 Task: Create Card Workplace Safety Training in Board Corporate Social Responsibility Campaigns to Workspace Financial Planning and Analysis. Create Card Audio Processing Review in Board Voice of Customer Analysis to Workspace Financial Planning and Analysis. Create Card Workplace Safety Training in Board Customer Feedback Management and Action Planning to Workspace Financial Planning and Analysis
Action: Mouse moved to (448, 186)
Screenshot: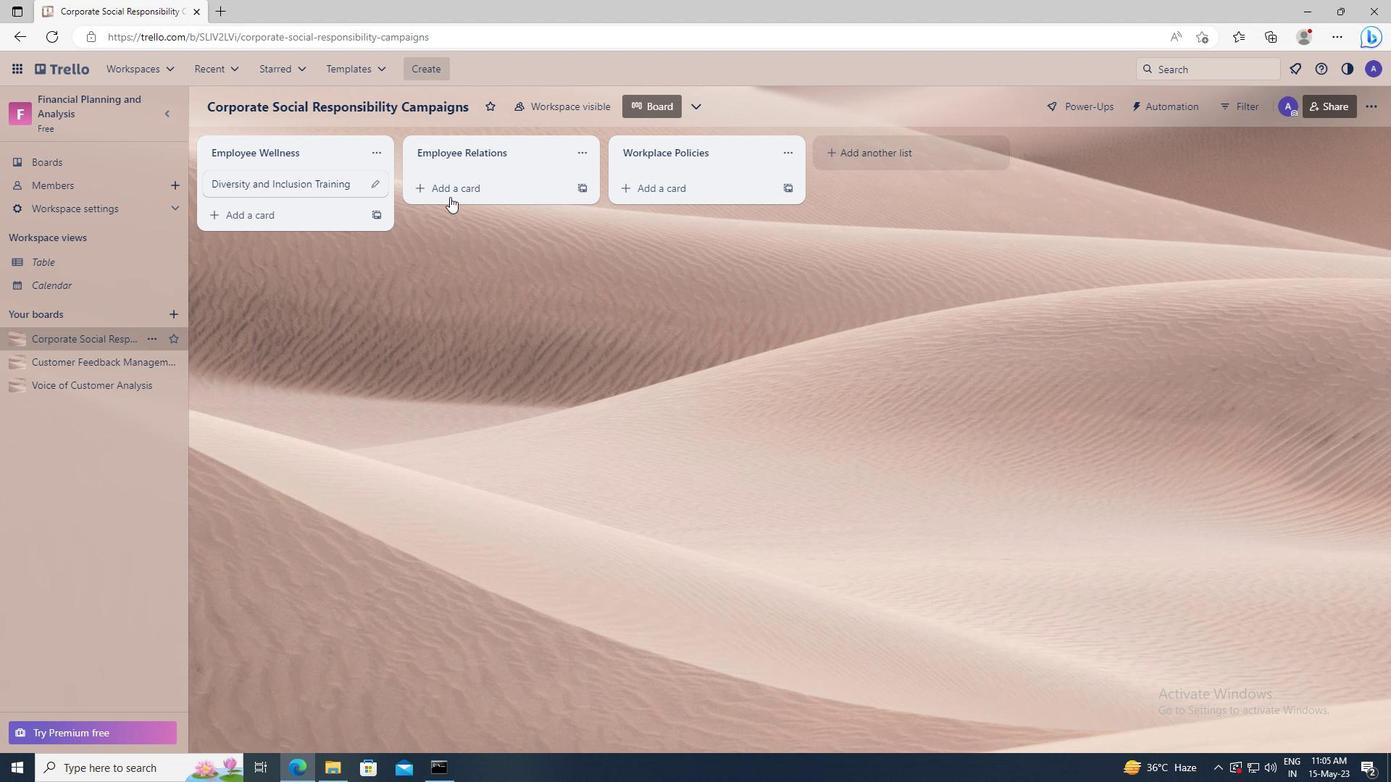 
Action: Mouse pressed left at (448, 186)
Screenshot: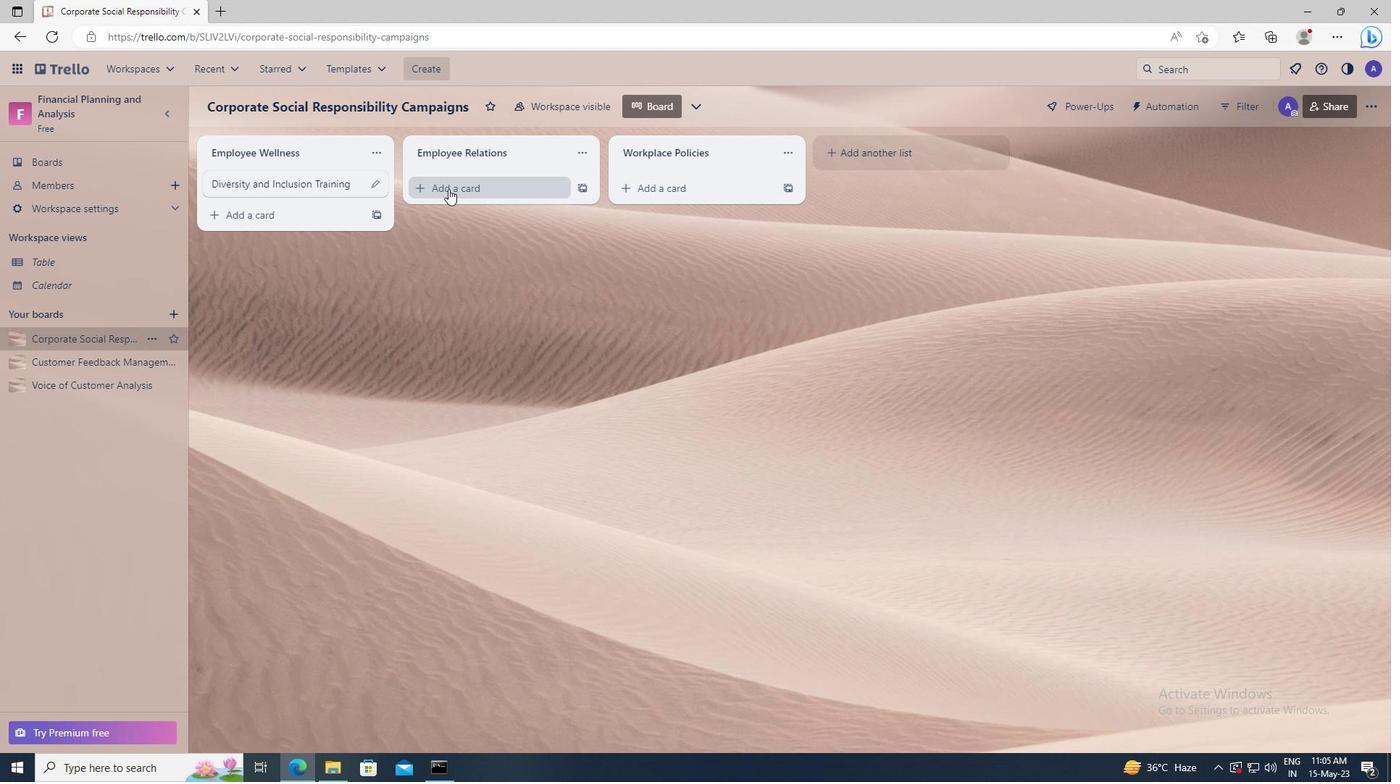 
Action: Key pressed <Key.shift>SAFETY<Key.space><Key.shift>TRAINING
Screenshot: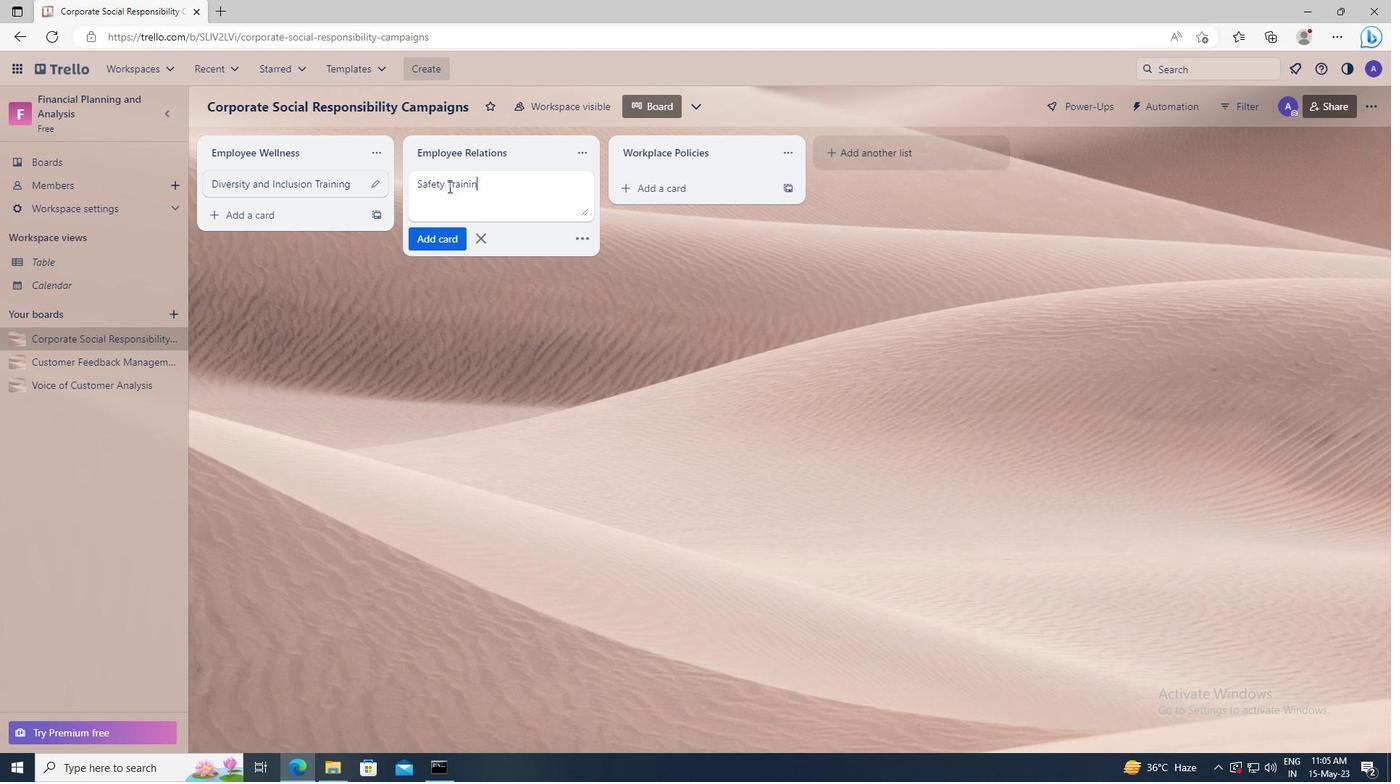 
Action: Mouse moved to (441, 236)
Screenshot: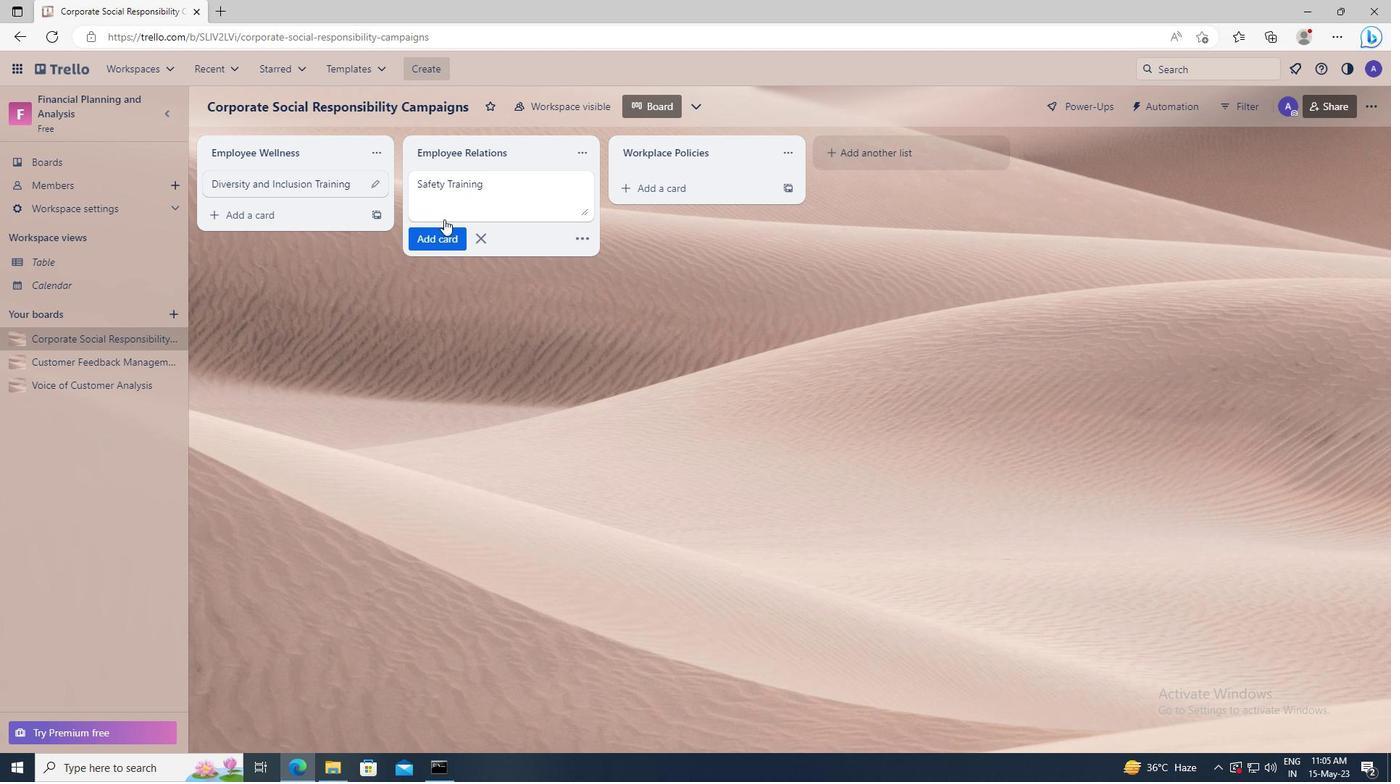 
Action: Mouse pressed left at (441, 236)
Screenshot: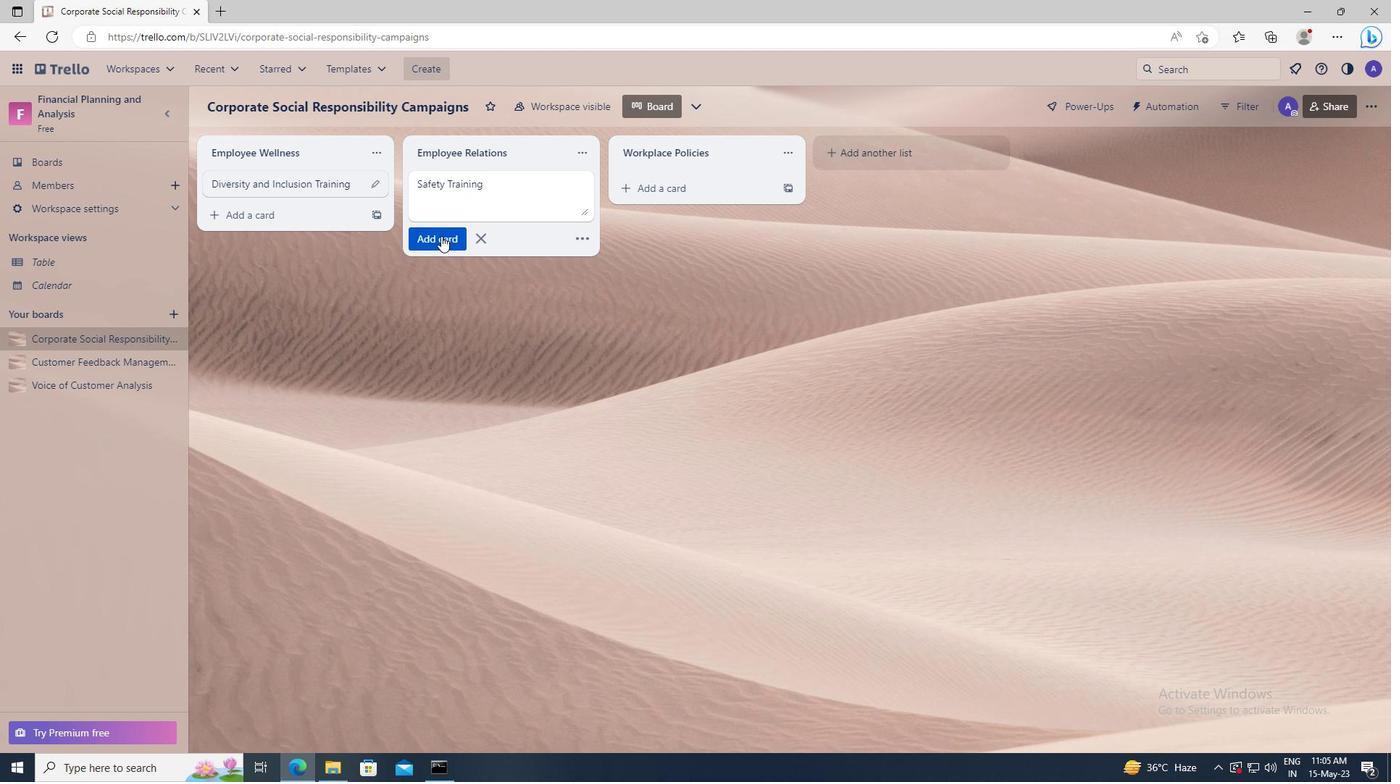 
Action: Mouse moved to (95, 384)
Screenshot: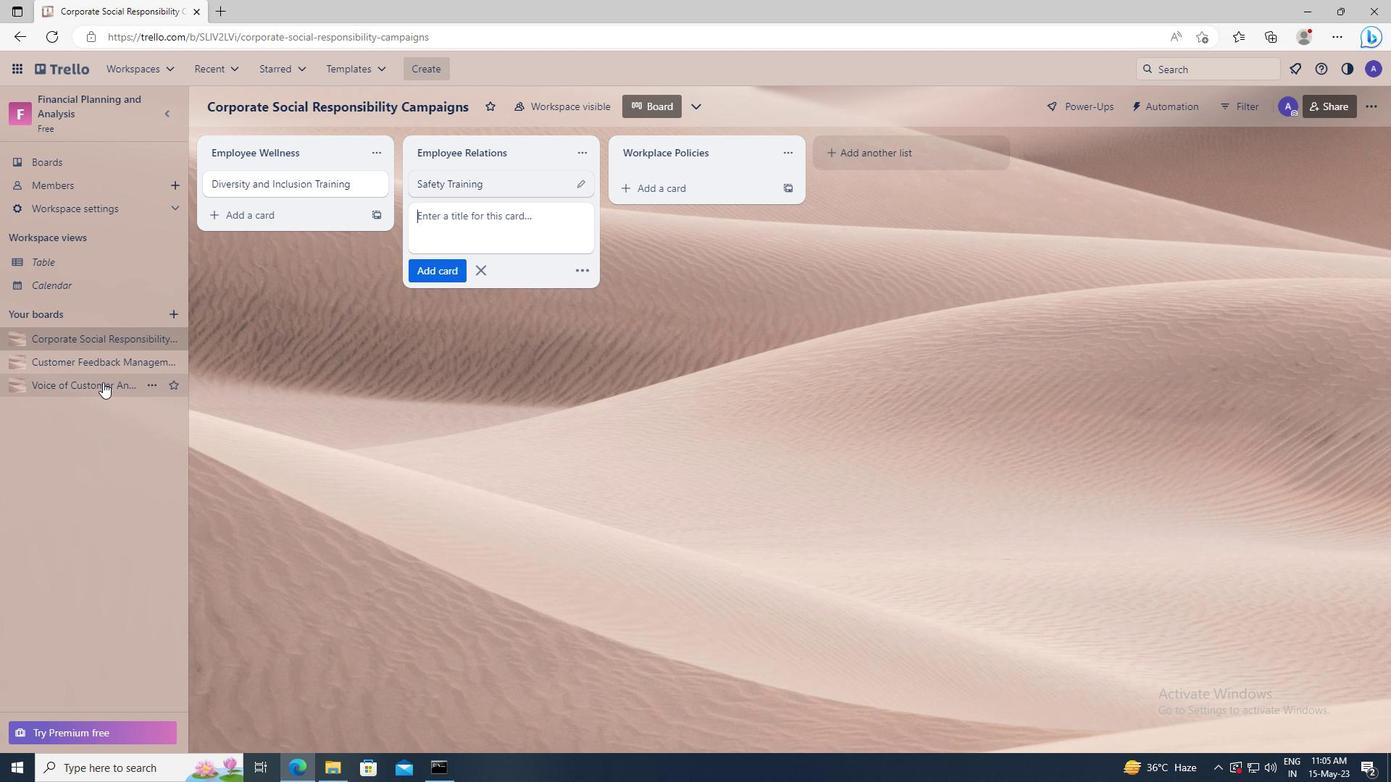 
Action: Mouse pressed left at (95, 384)
Screenshot: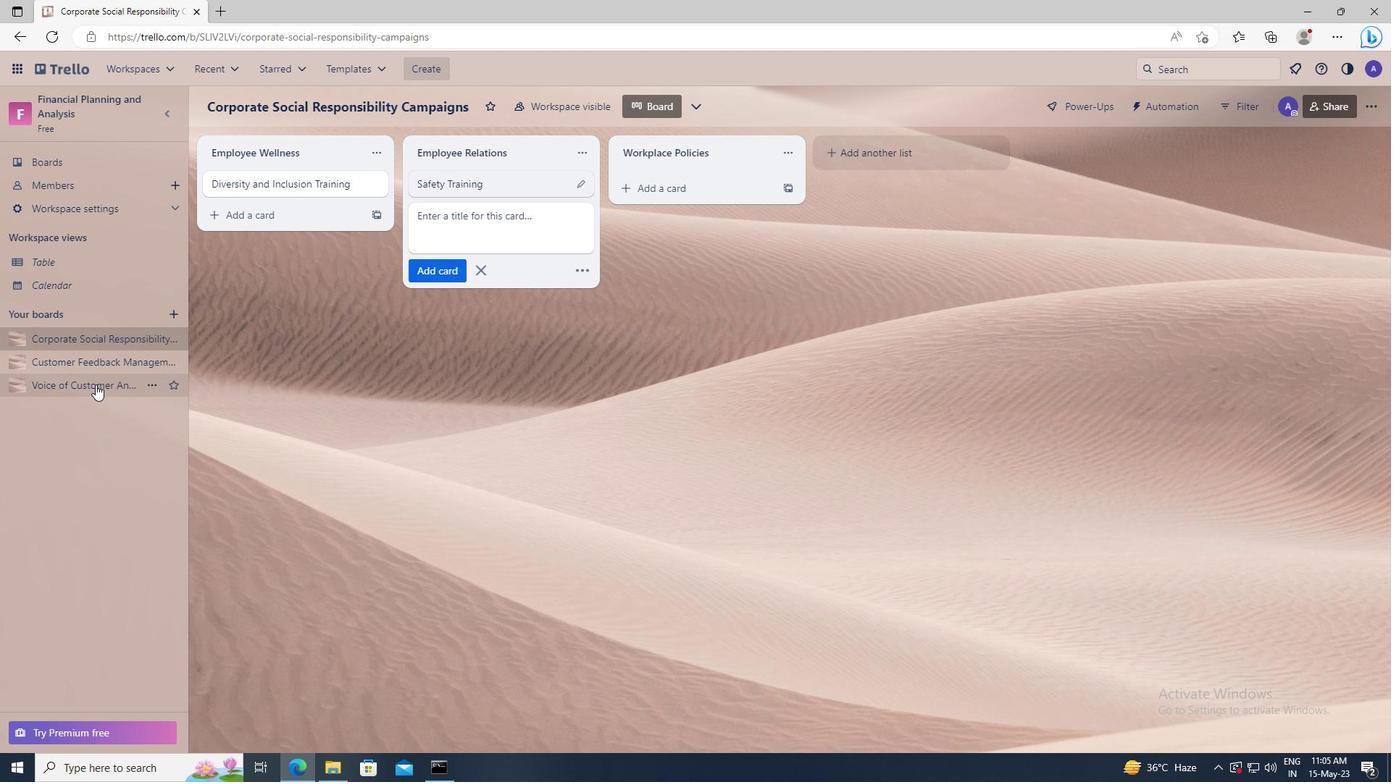 
Action: Mouse moved to (431, 188)
Screenshot: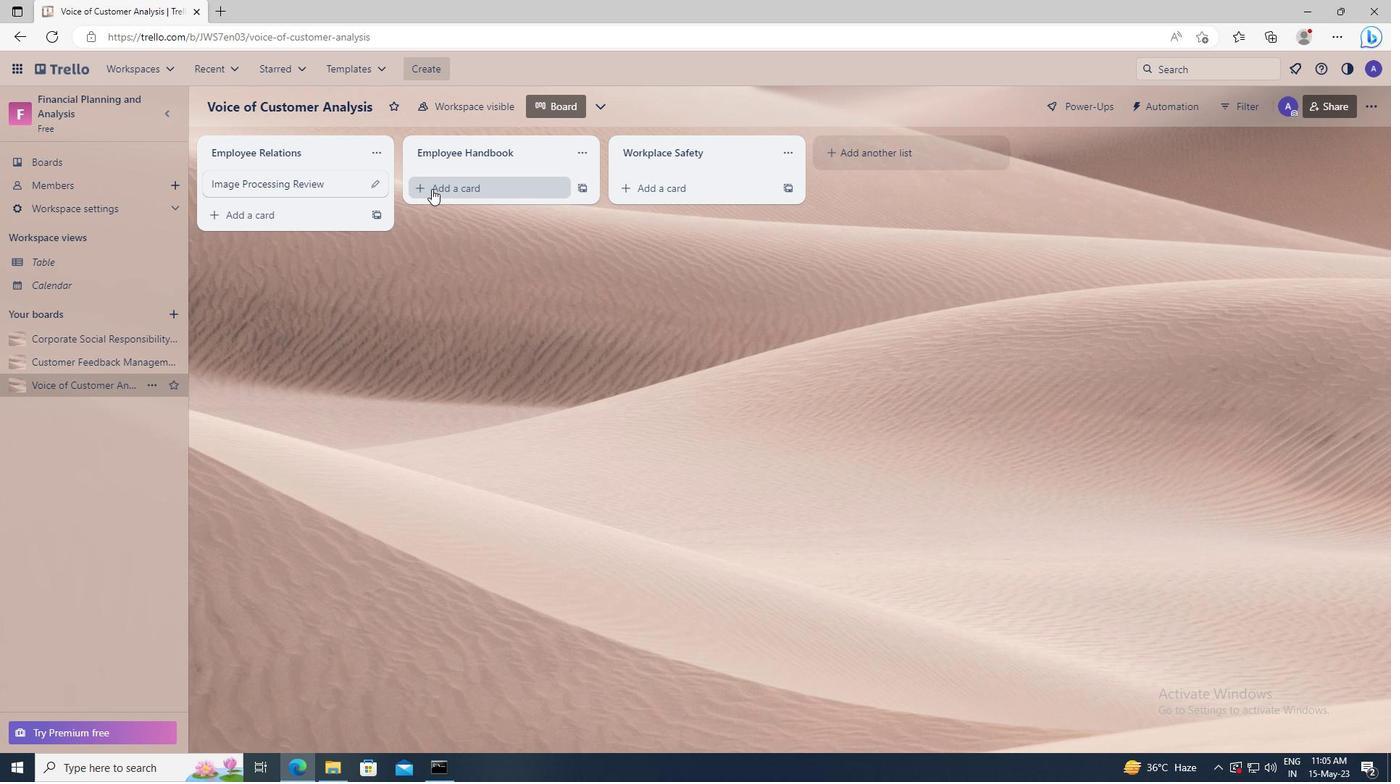 
Action: Mouse pressed left at (431, 188)
Screenshot: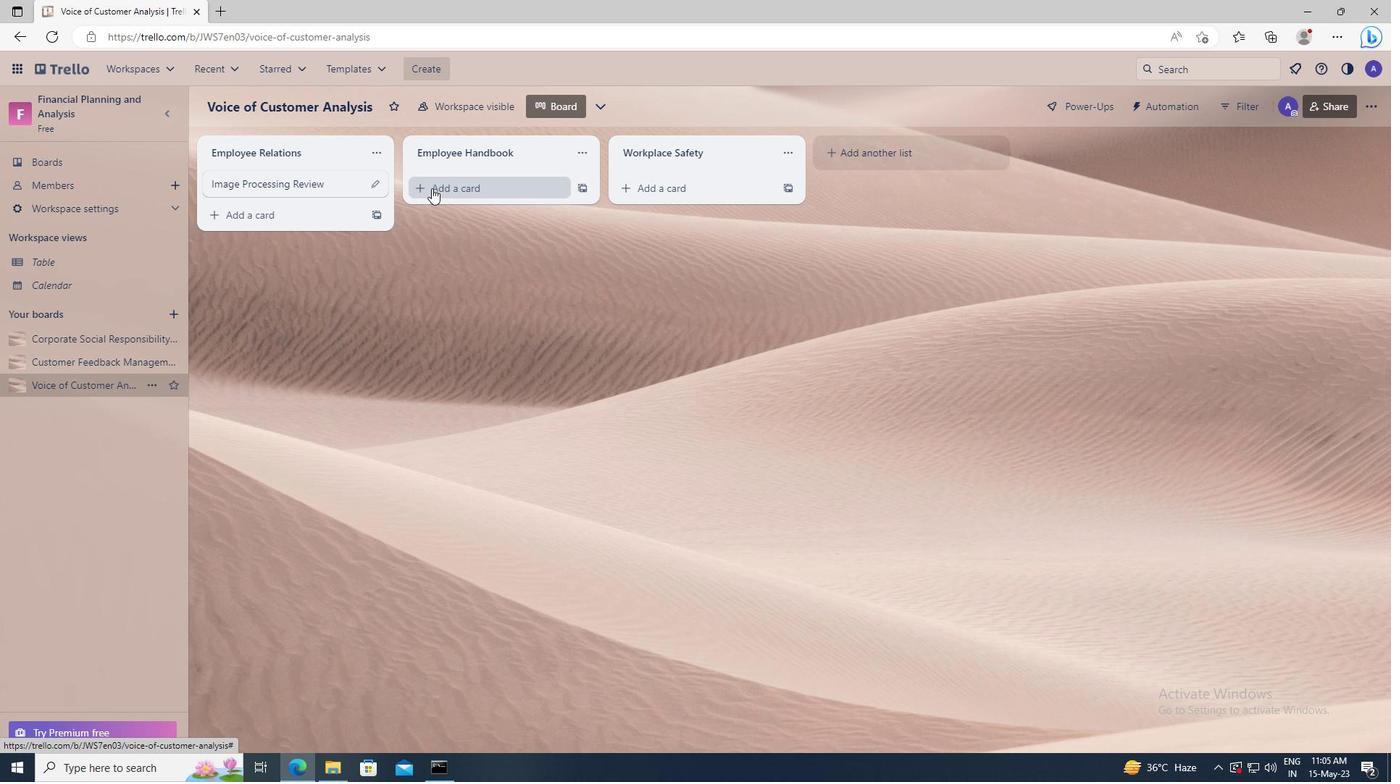 
Action: Key pressed <Key.shift>AUDIO<Key.space><Key.shift>PROCESSING<Key.space><Key.shift>REVIEW
Screenshot: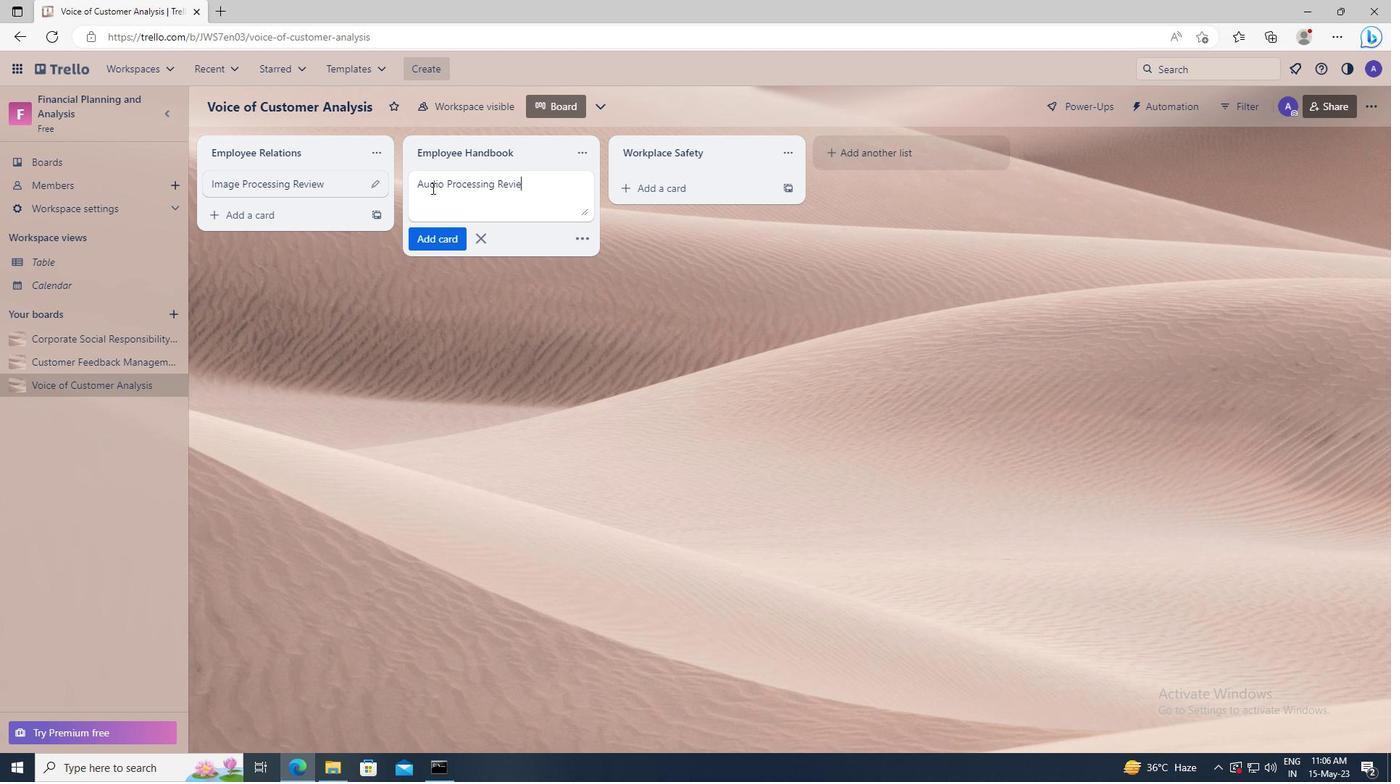 
Action: Mouse moved to (434, 241)
Screenshot: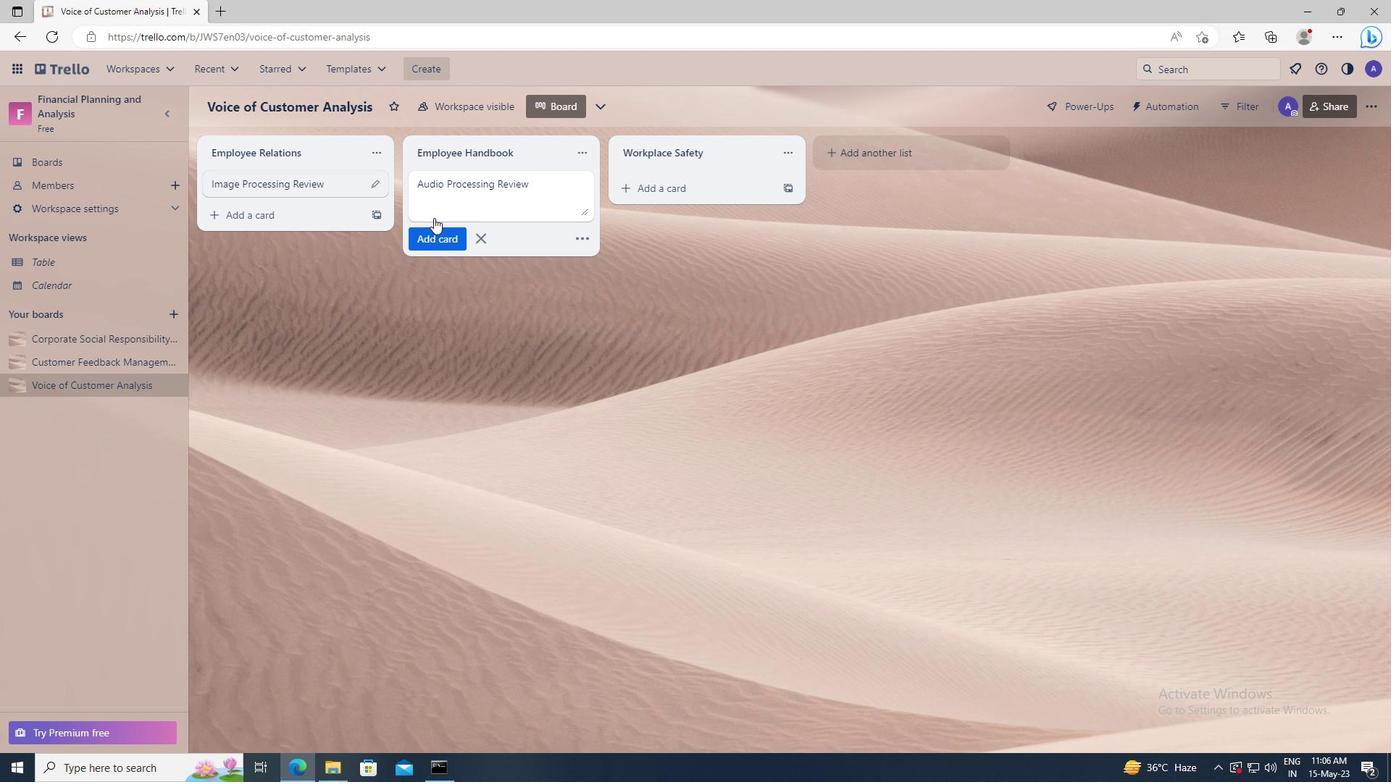 
Action: Mouse pressed left at (434, 241)
Screenshot: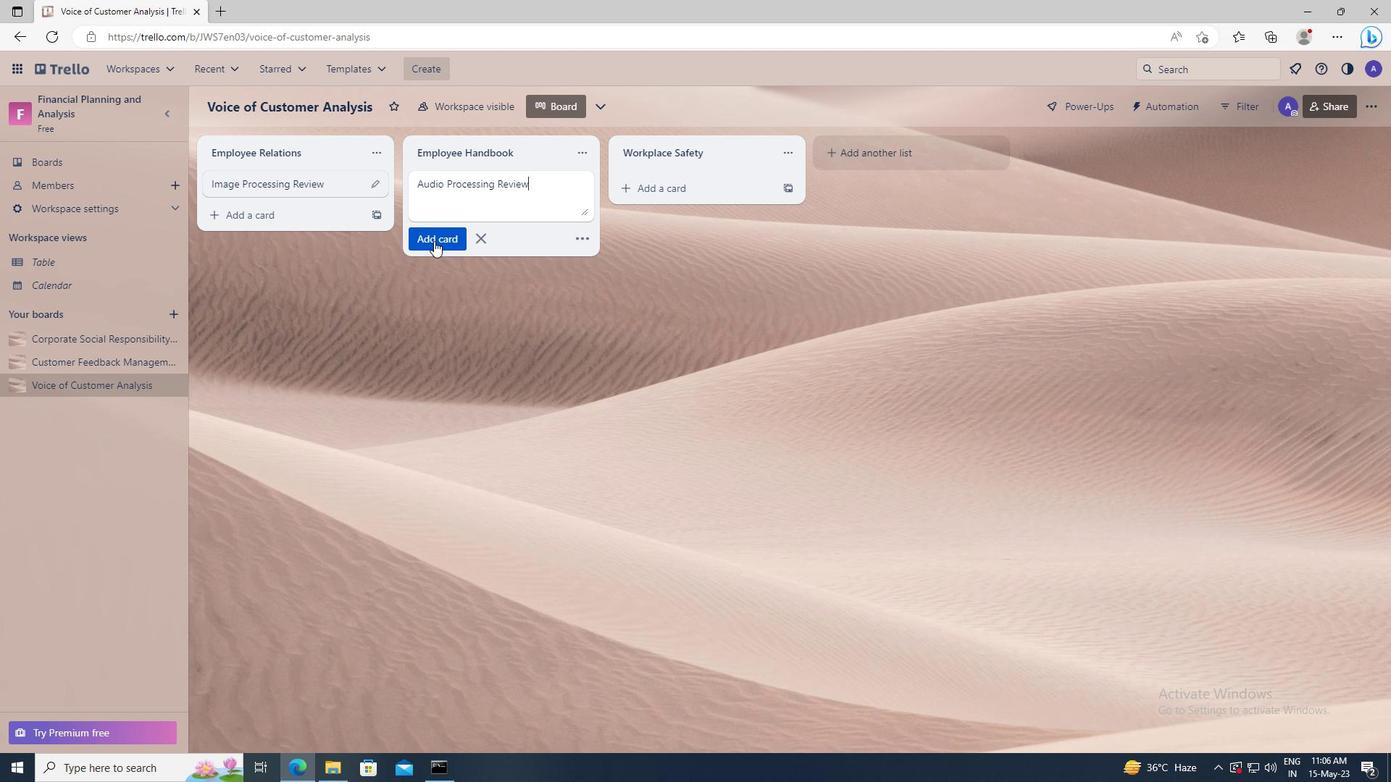 
Action: Mouse moved to (94, 360)
Screenshot: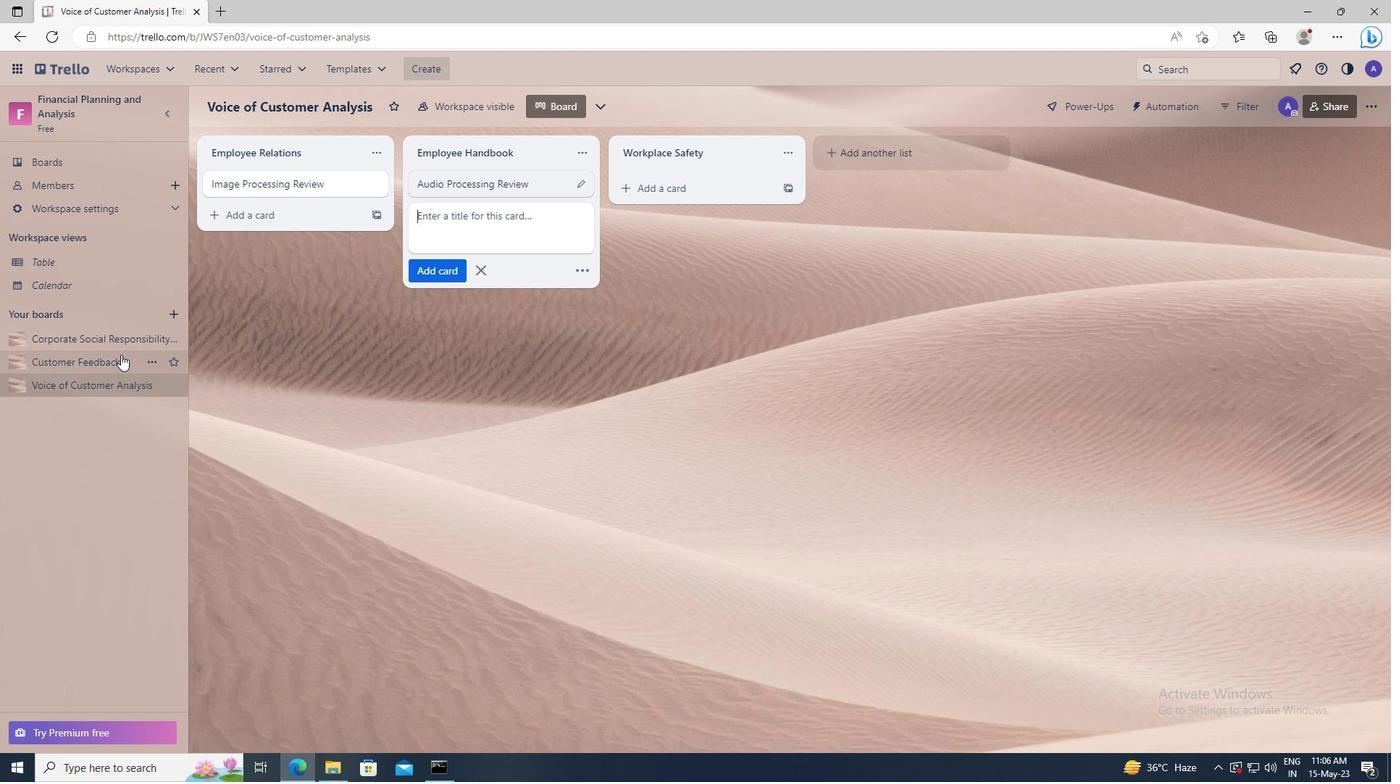
Action: Mouse pressed left at (94, 360)
Screenshot: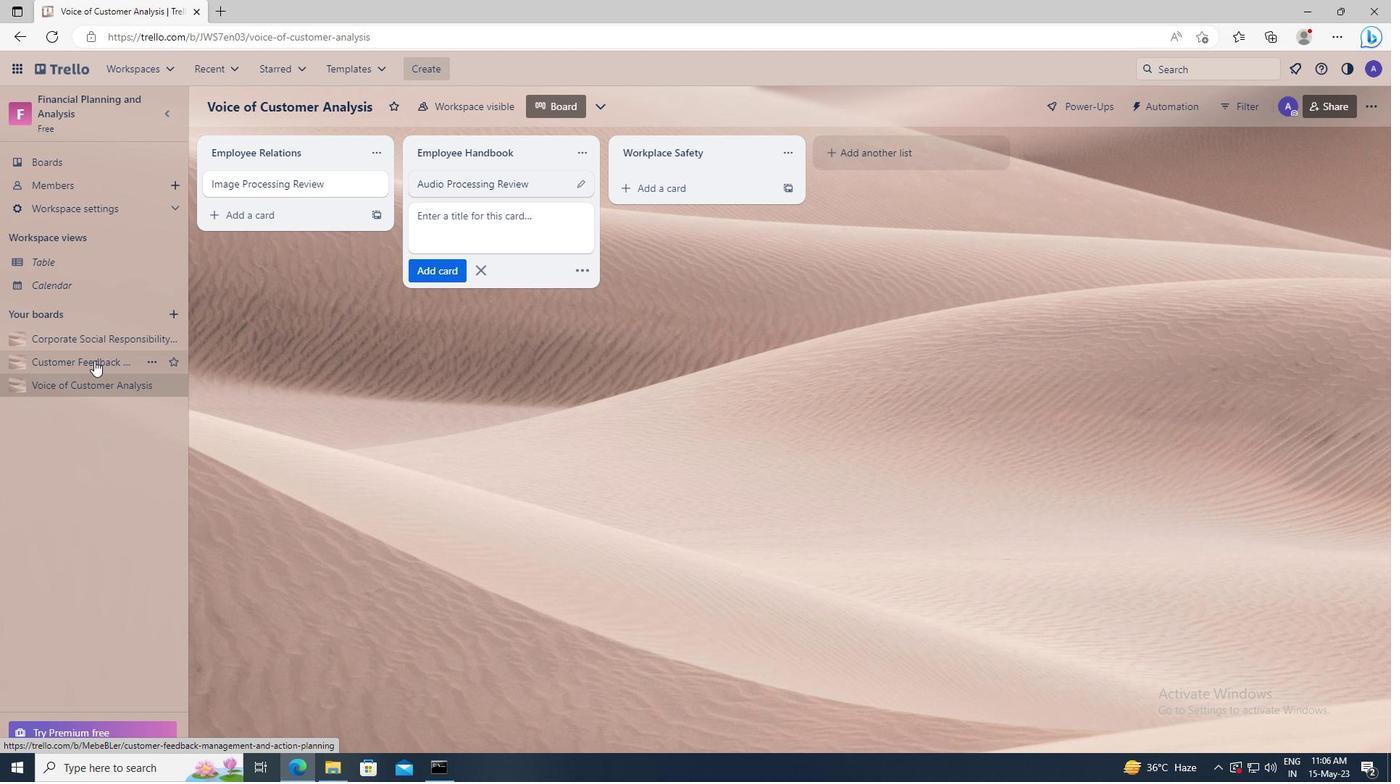 
Action: Mouse moved to (436, 190)
Screenshot: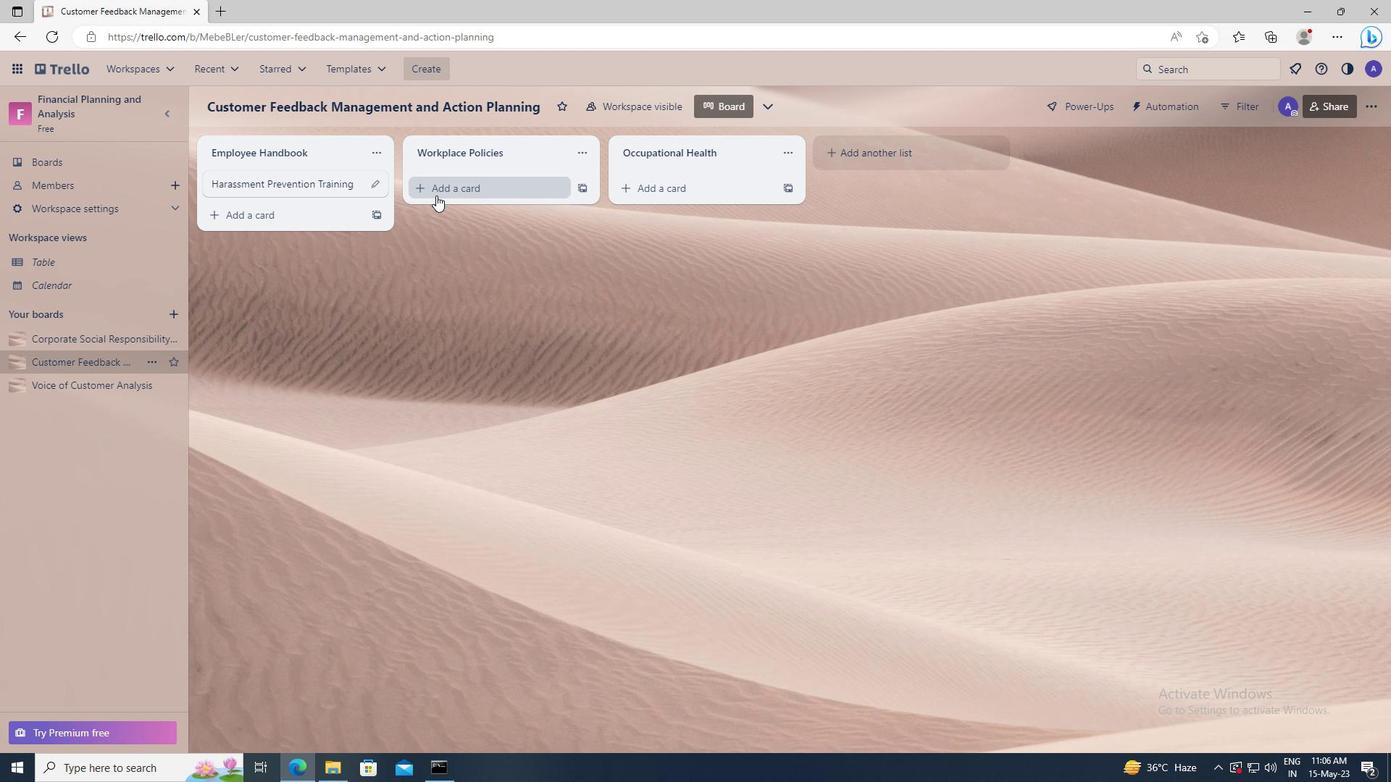 
Action: Mouse pressed left at (436, 190)
Screenshot: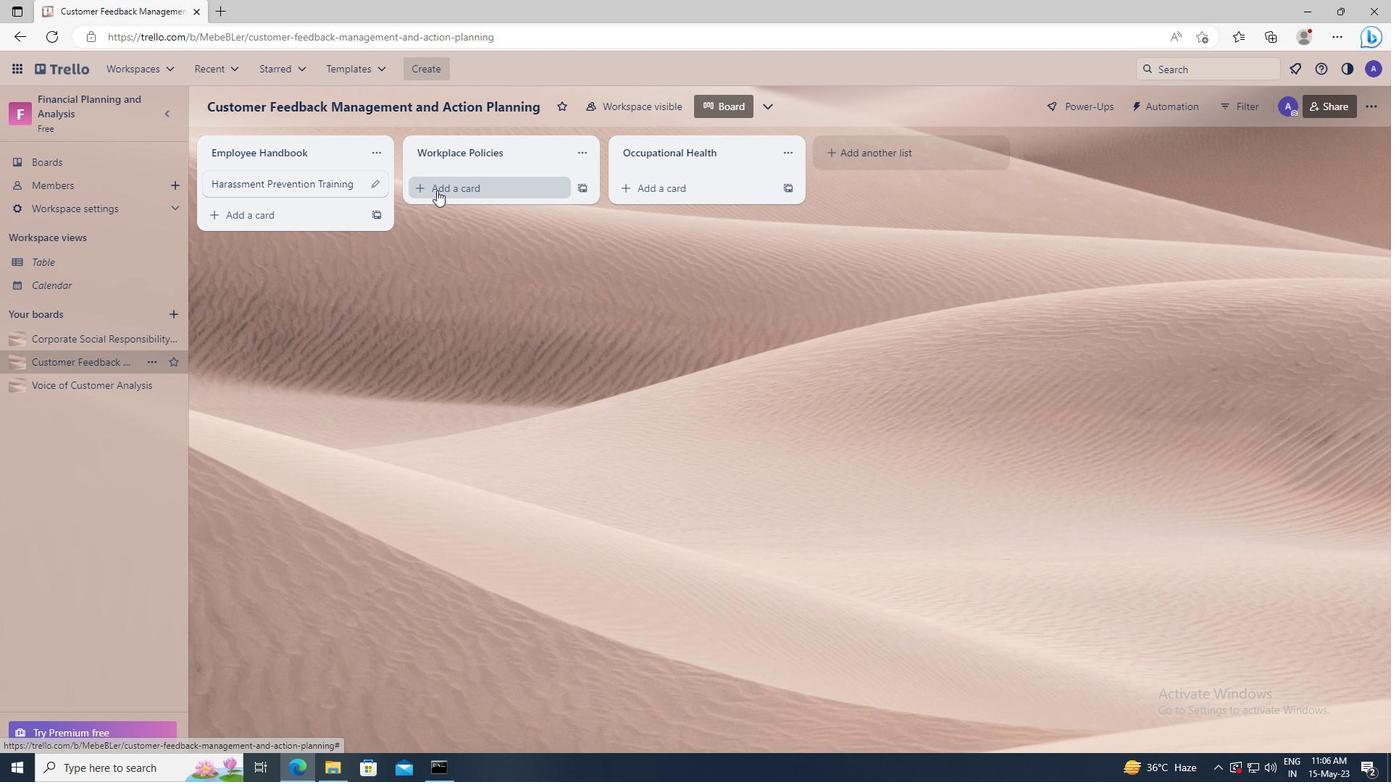 
Action: Key pressed <Key.shift><Key.shift><Key.shift><Key.shift><Key.shift><Key.shift><Key.shift>WORKPLACE<Key.space><Key.shift>SAFETY<Key.space><Key.shift>TRAINING
Screenshot: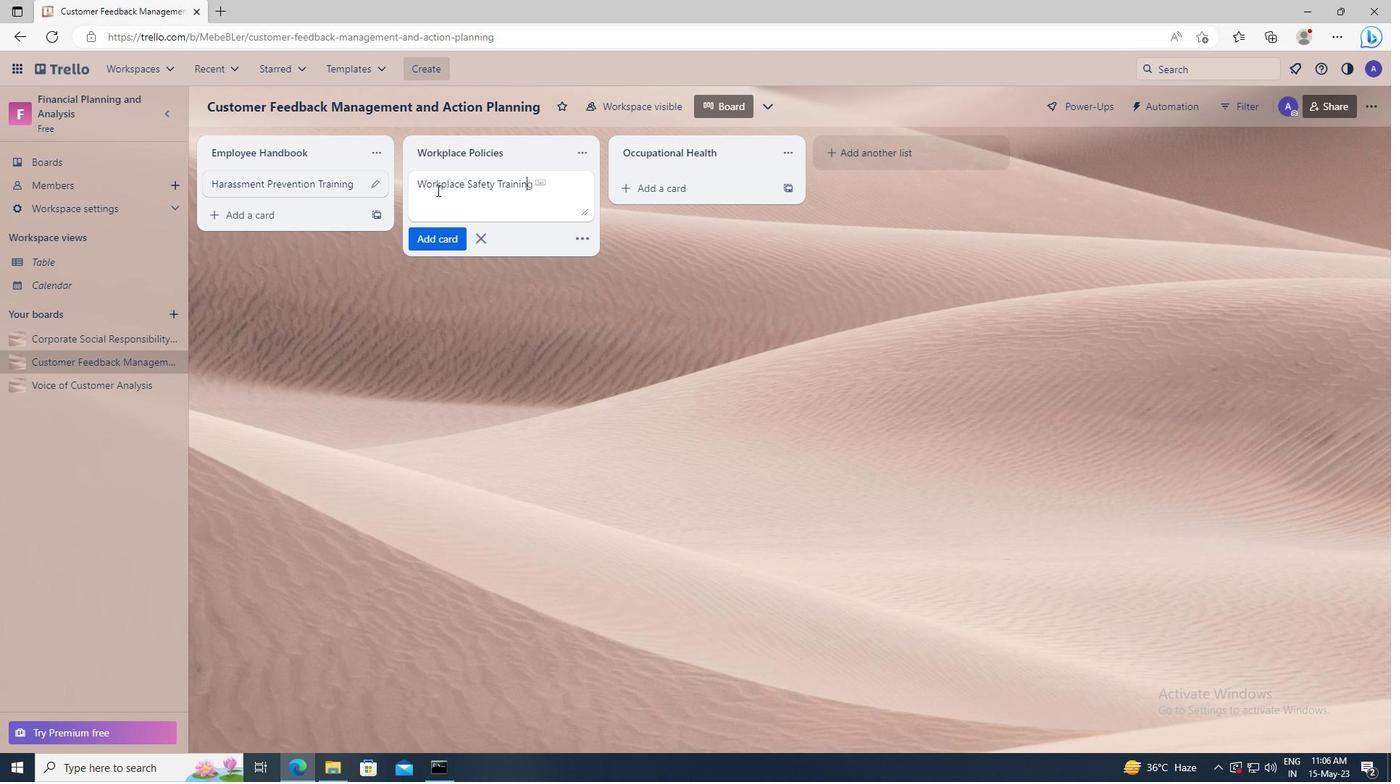 
Action: Mouse moved to (447, 235)
Screenshot: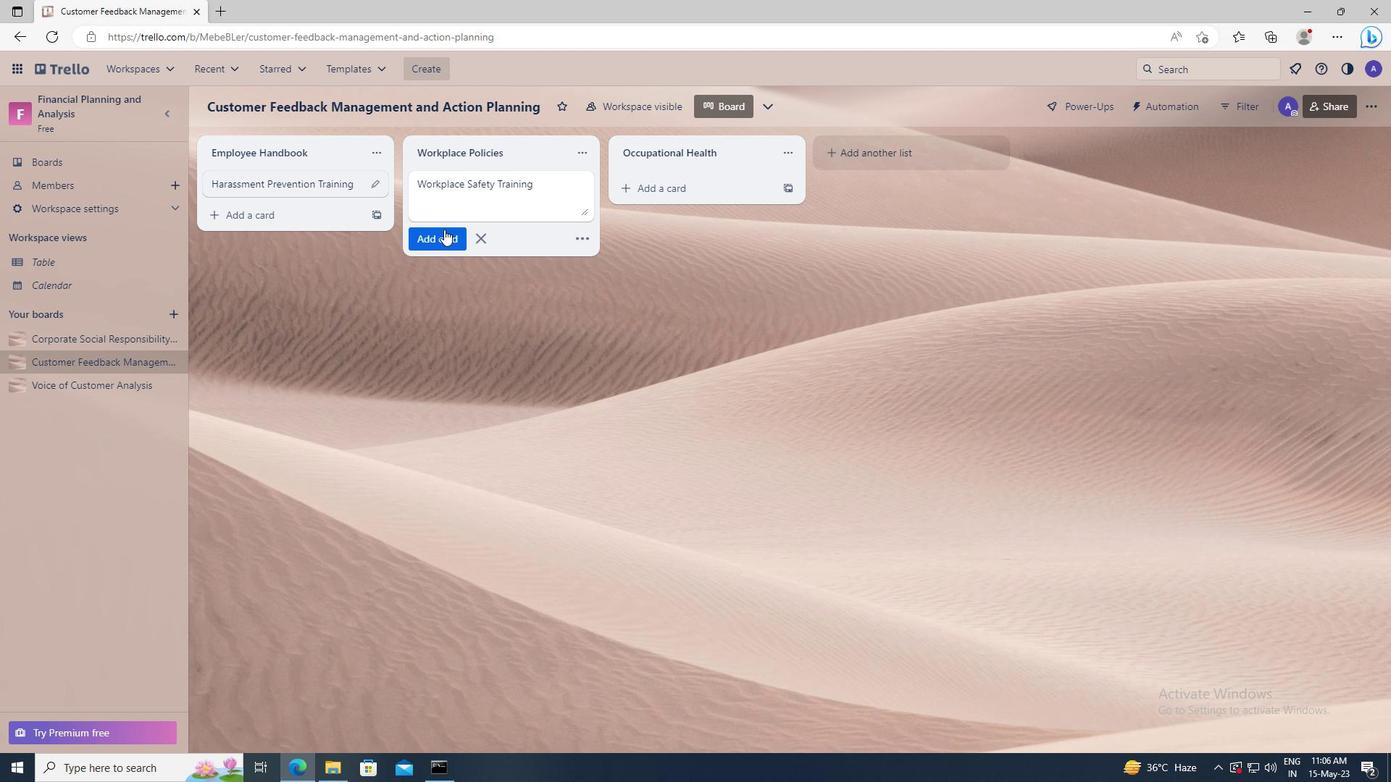 
Action: Mouse pressed left at (447, 235)
Screenshot: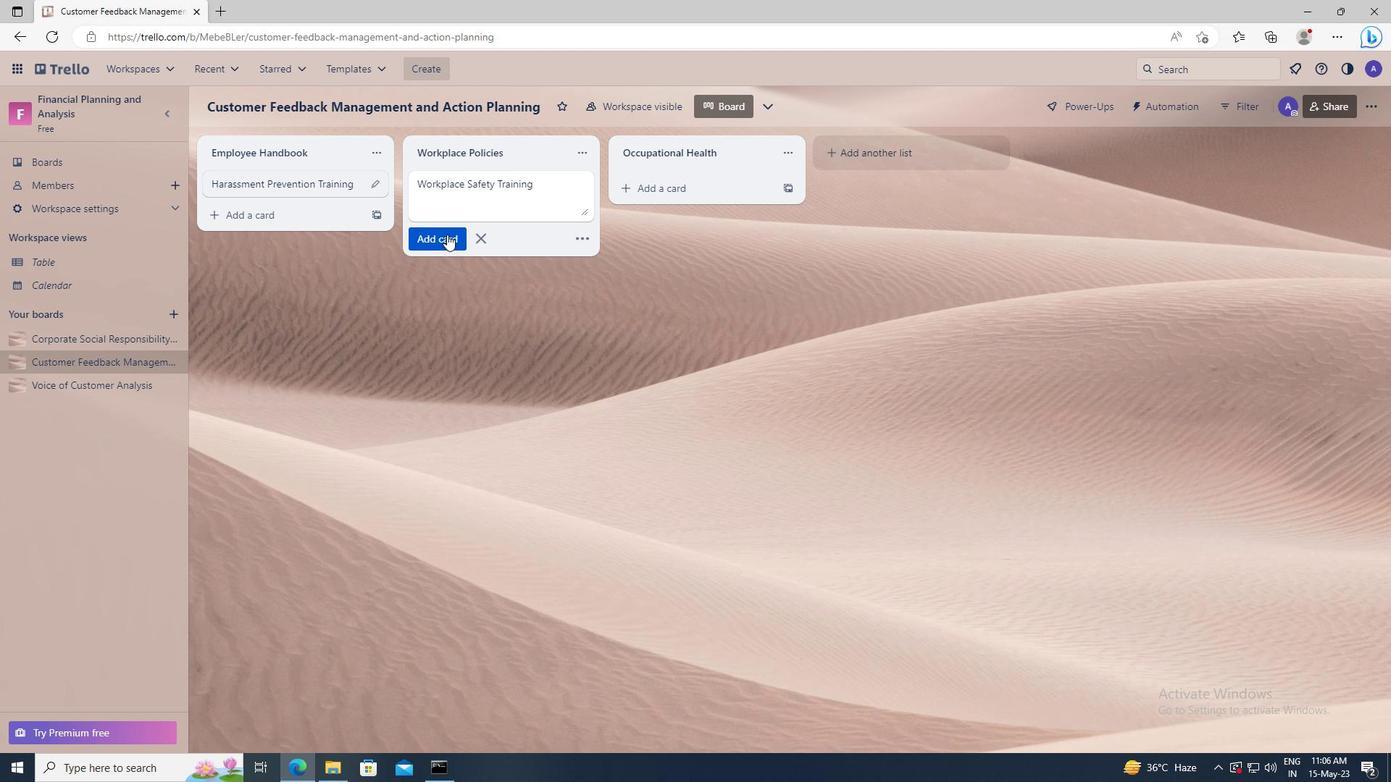 
Action: Mouse moved to (451, 235)
Screenshot: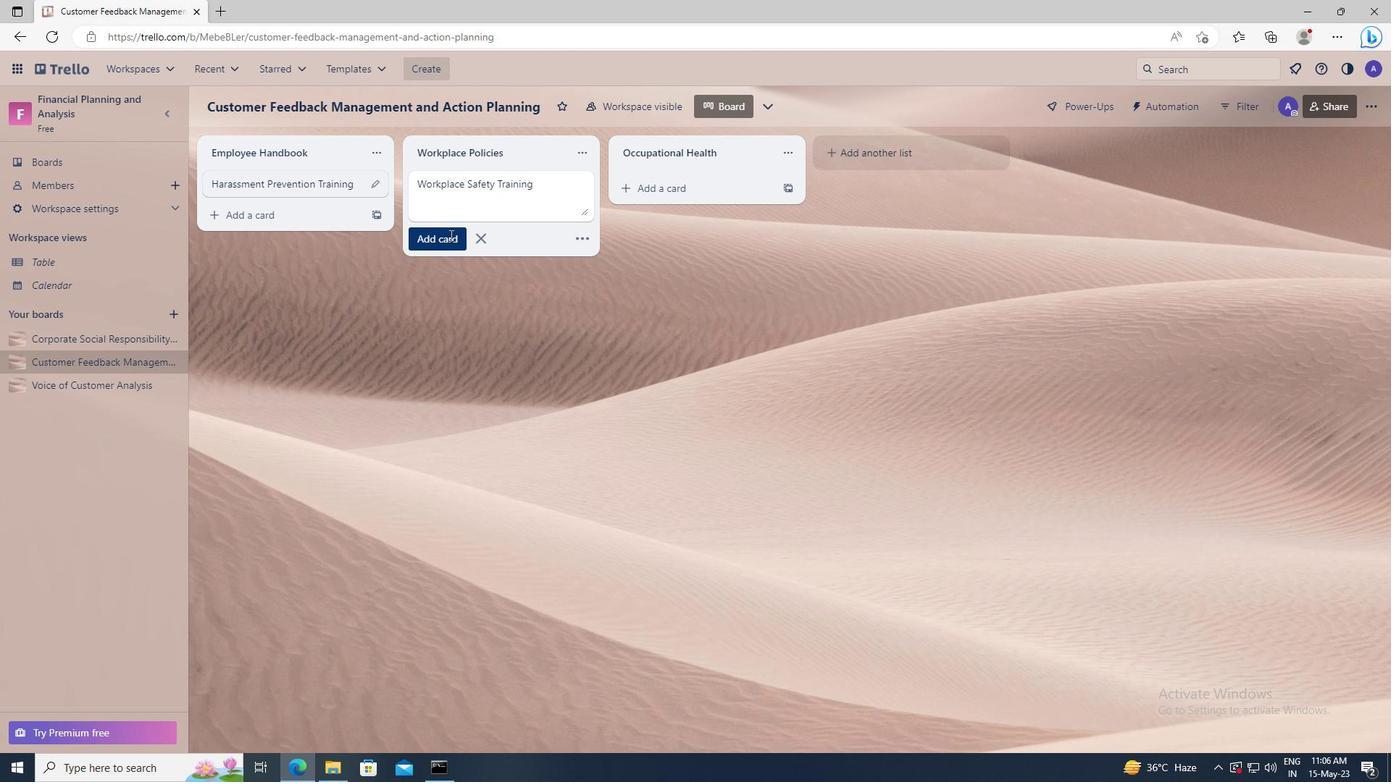 
